 Task: Create a task  Create a new chatbot for customer support , assign it to team member softage.1@softage.net in the project AgileCoast and update the status of the task to  At Risk , set the priority of the task to Medium
Action: Mouse moved to (68, 296)
Screenshot: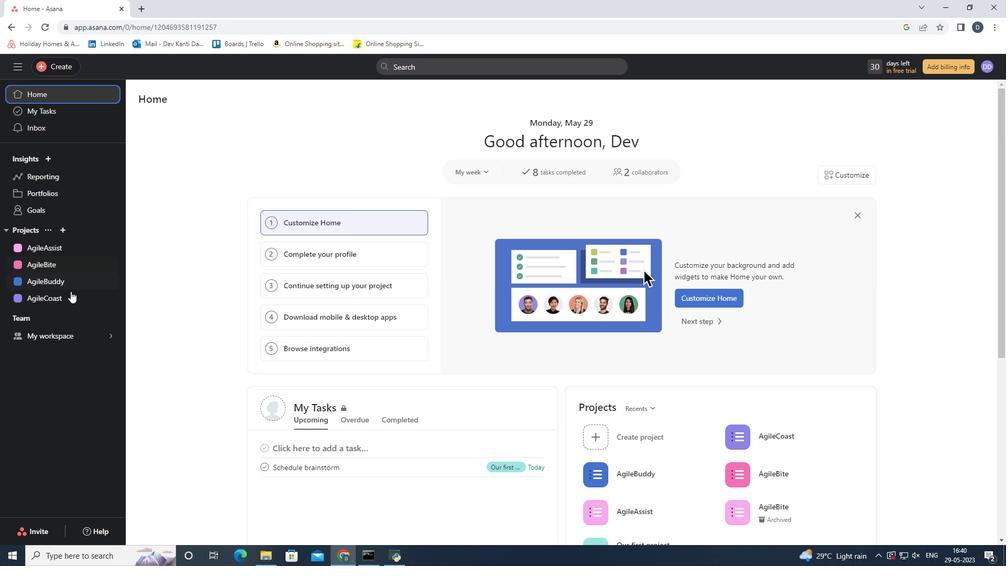 
Action: Mouse pressed left at (68, 296)
Screenshot: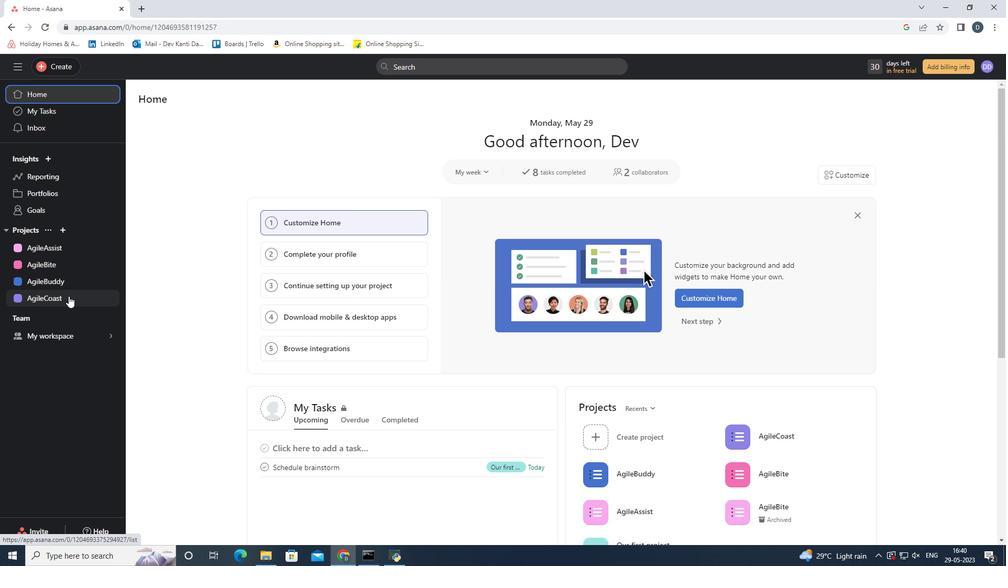 
Action: Mouse moved to (52, 59)
Screenshot: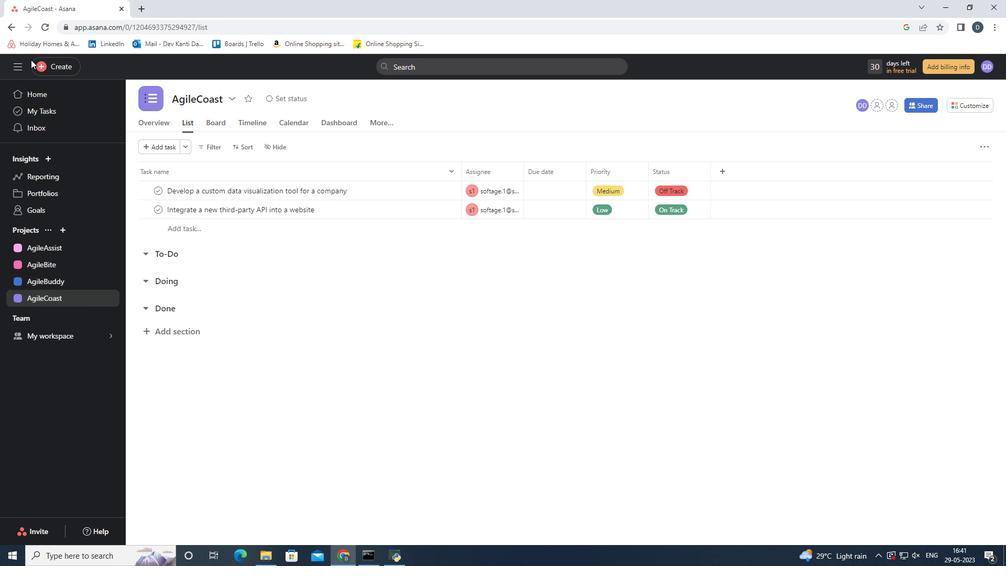 
Action: Mouse pressed left at (52, 59)
Screenshot: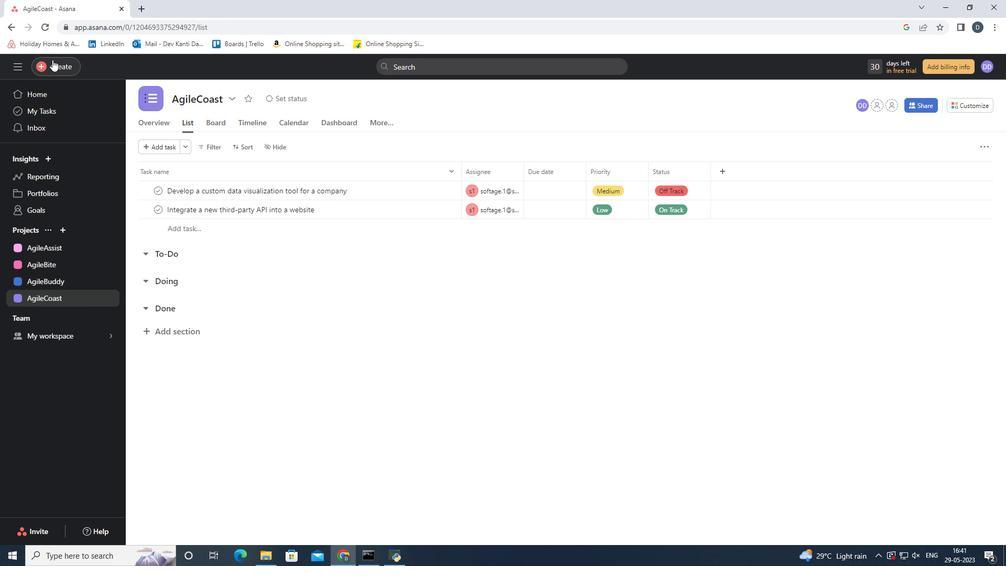 
Action: Mouse moved to (131, 75)
Screenshot: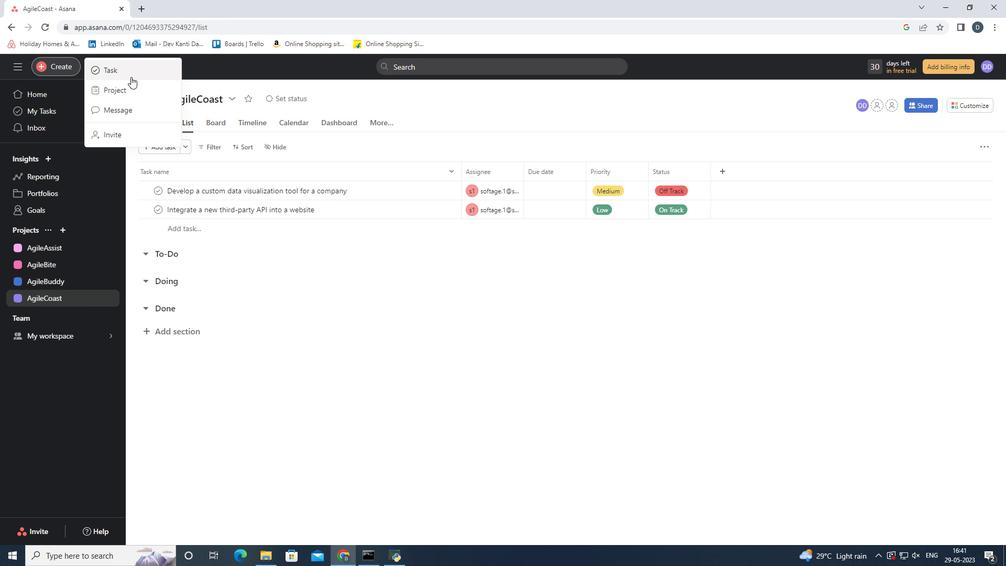
Action: Mouse pressed left at (131, 75)
Screenshot: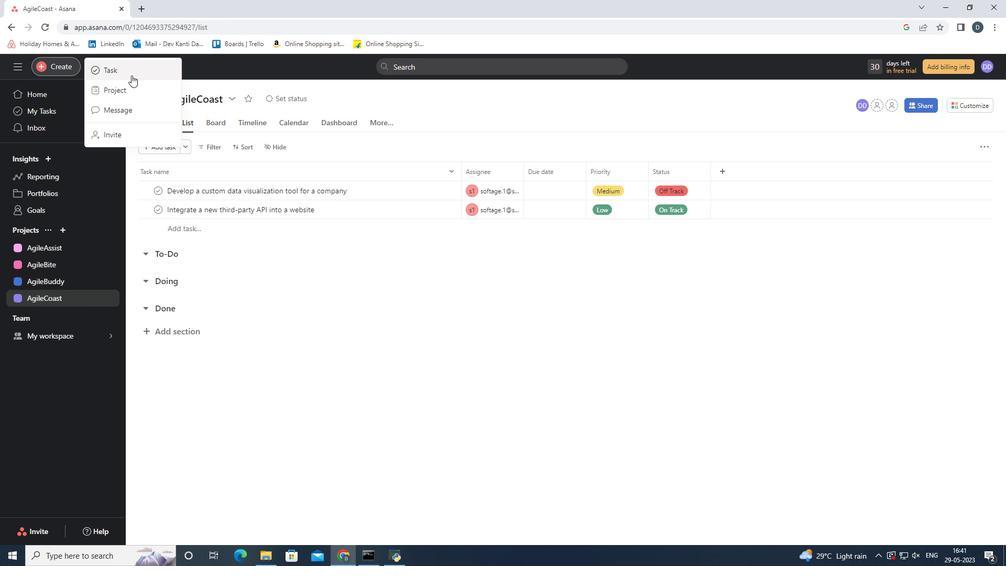
Action: Mouse moved to (801, 425)
Screenshot: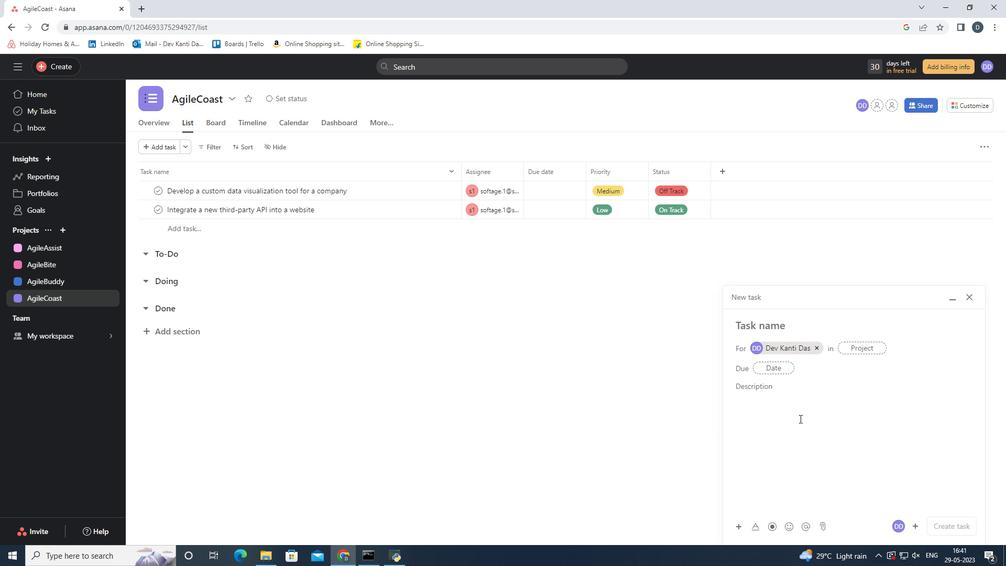 
Action: Key pressed <Key.shift>Create<Key.space>a<Key.space>new<Key.space>chatbot<Key.space>for<Key.space>customer<Key.space>suppr<Key.backspace>ort
Screenshot: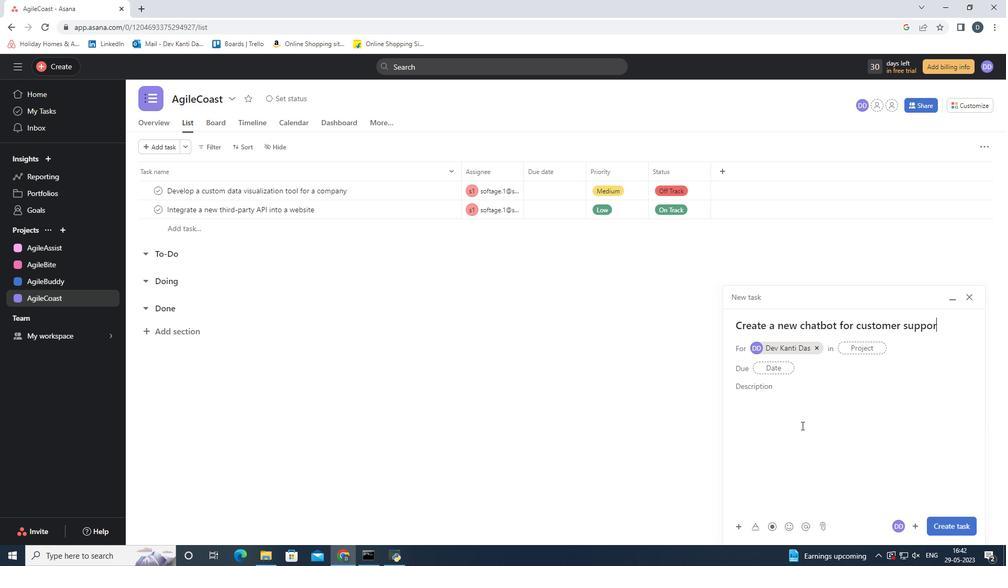
Action: Mouse moved to (916, 527)
Screenshot: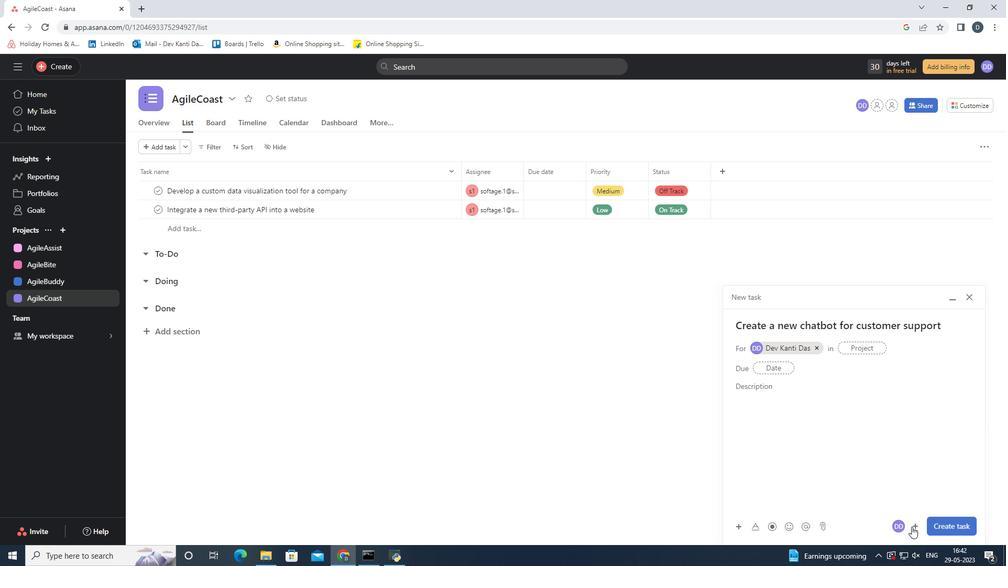 
Action: Mouse pressed left at (916, 527)
Screenshot: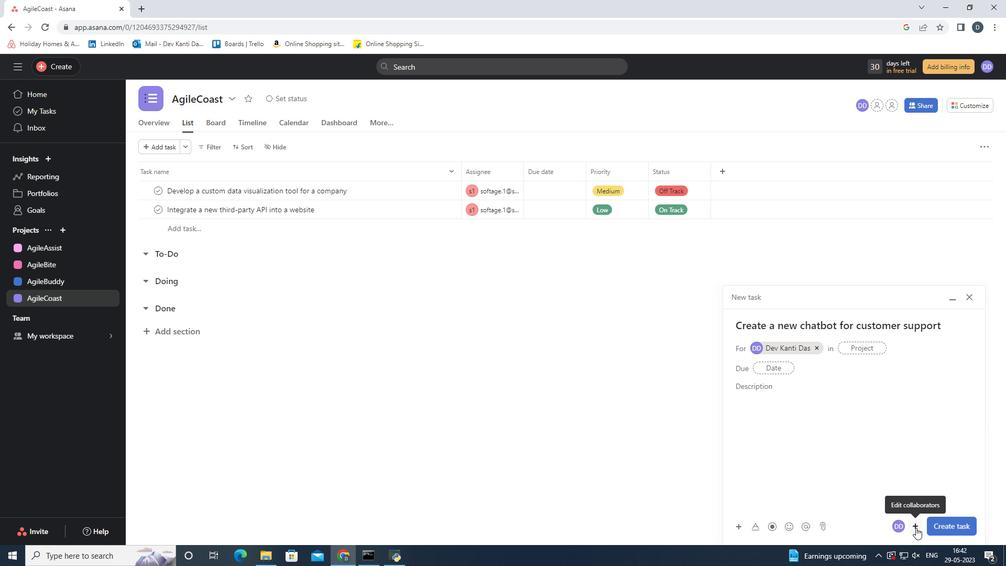 
Action: Mouse moved to (942, 462)
Screenshot: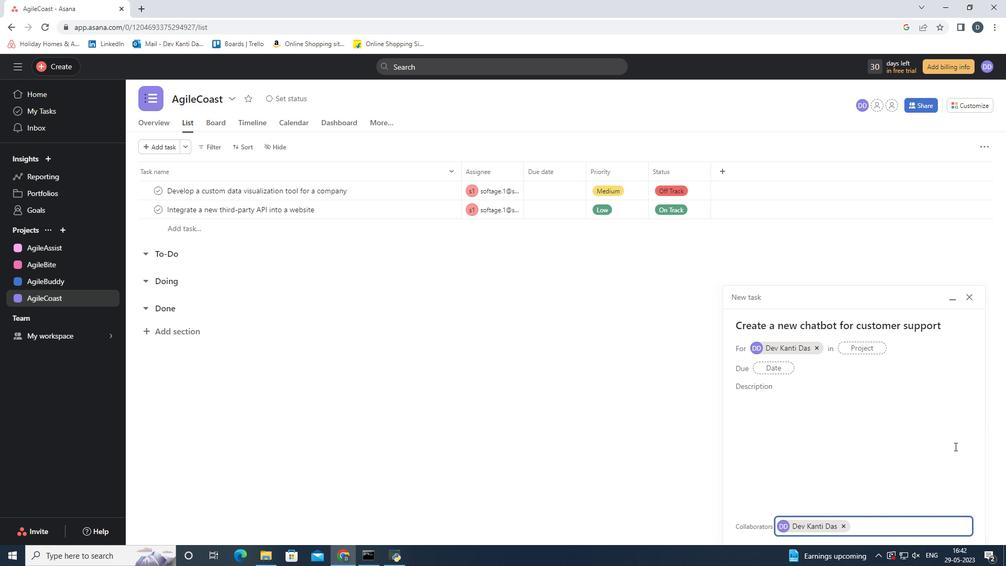 
Action: Key pressed <Key.shift>Softage.1<Key.shift>@sos<Key.backspace>ftage.net
Screenshot: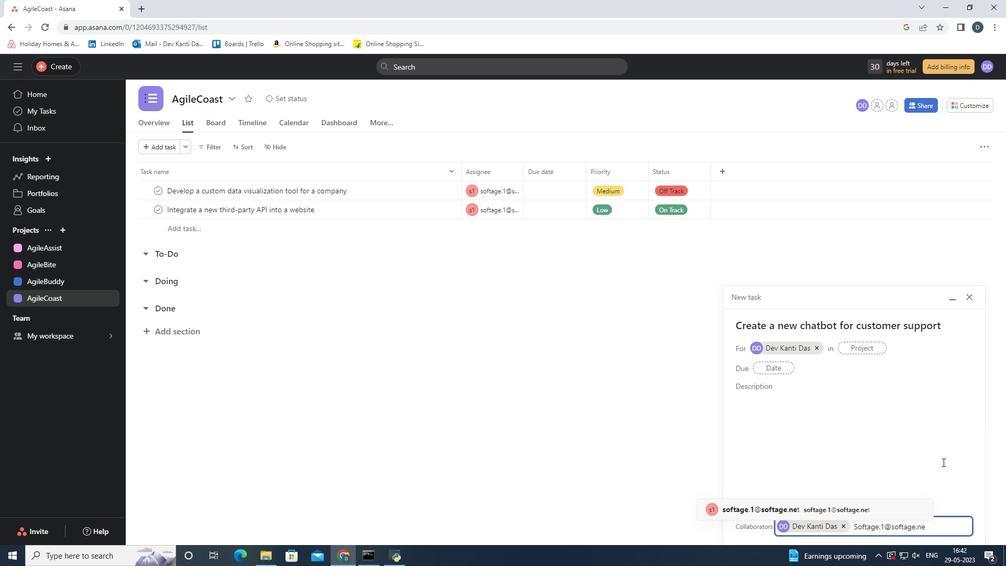 
Action: Mouse moved to (796, 509)
Screenshot: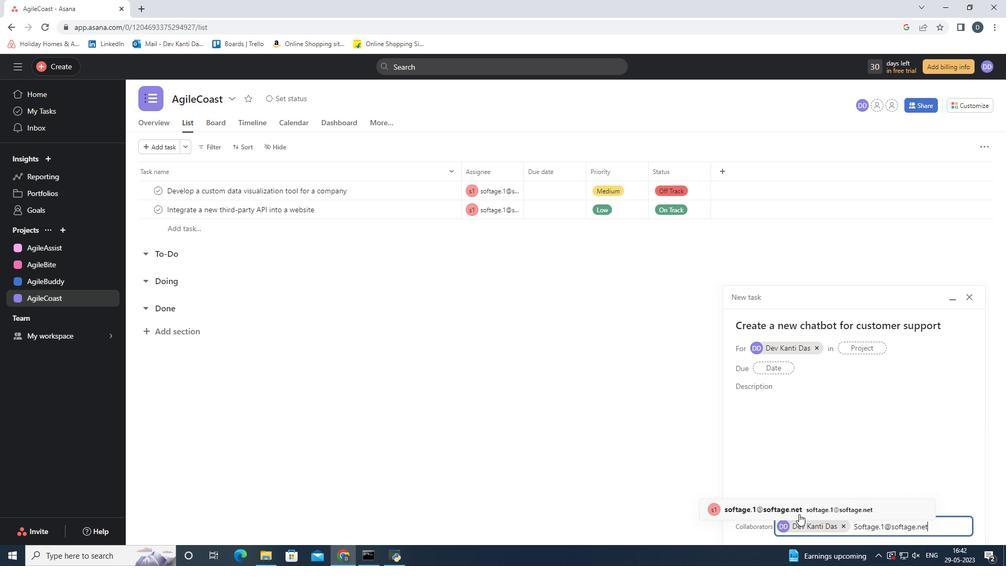 
Action: Mouse pressed left at (796, 509)
Screenshot: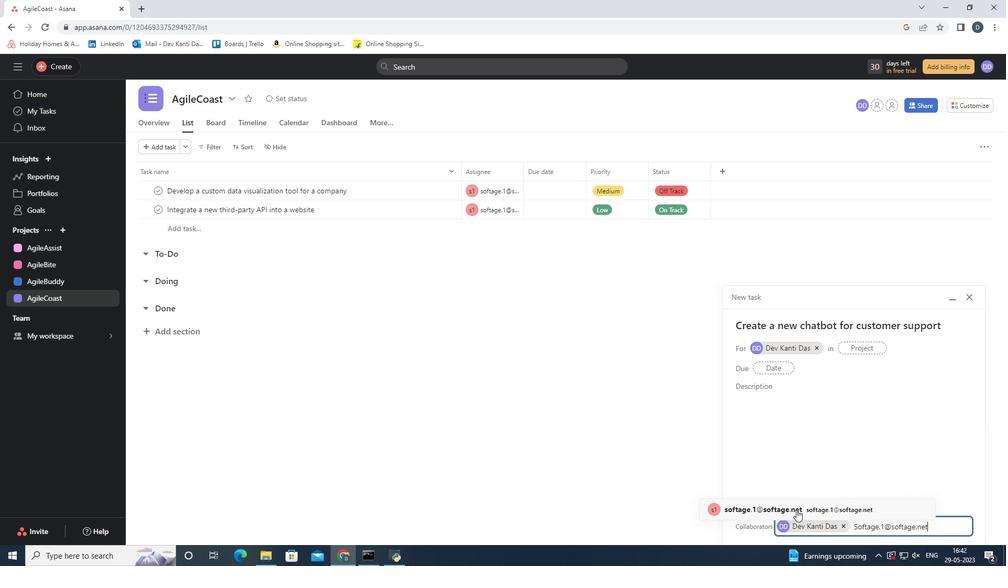 
Action: Mouse moved to (916, 348)
Screenshot: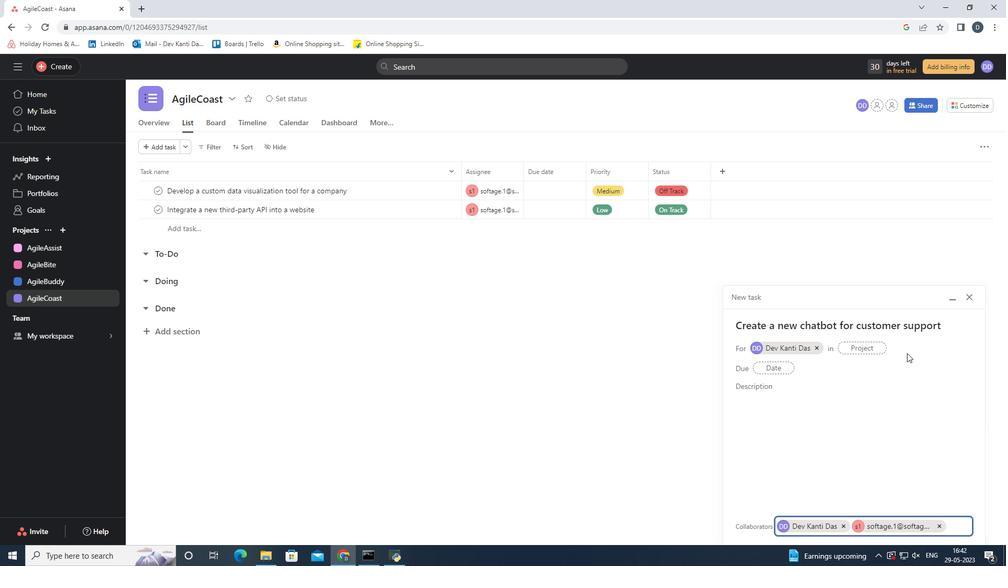 
Action: Mouse pressed left at (916, 348)
Screenshot: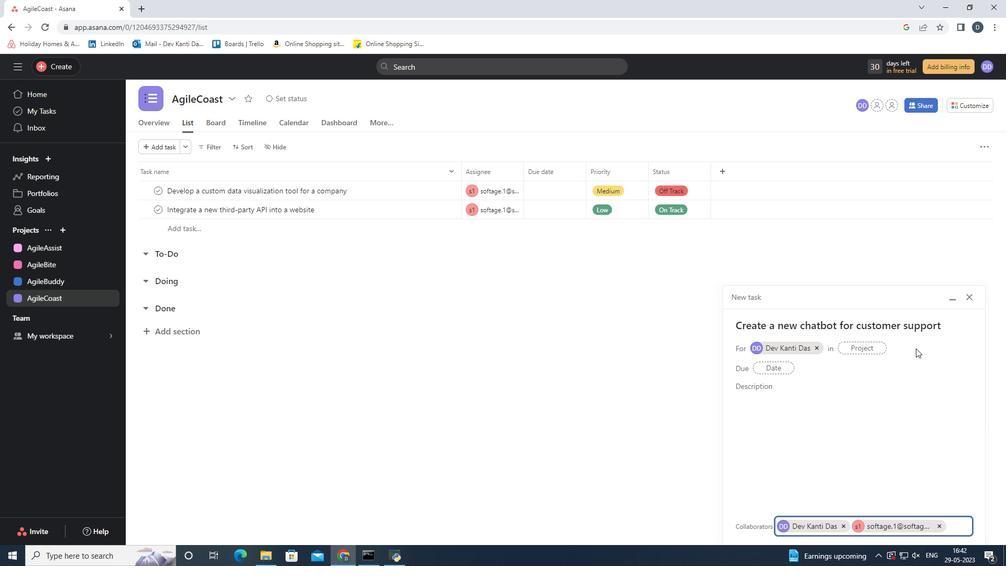 
Action: Mouse moved to (872, 349)
Screenshot: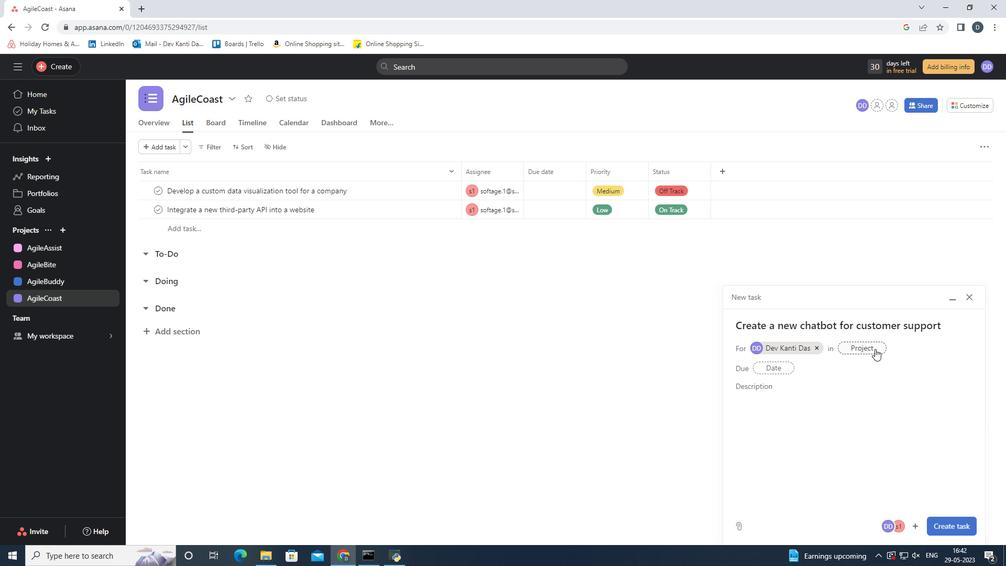 
Action: Mouse pressed left at (872, 349)
Screenshot: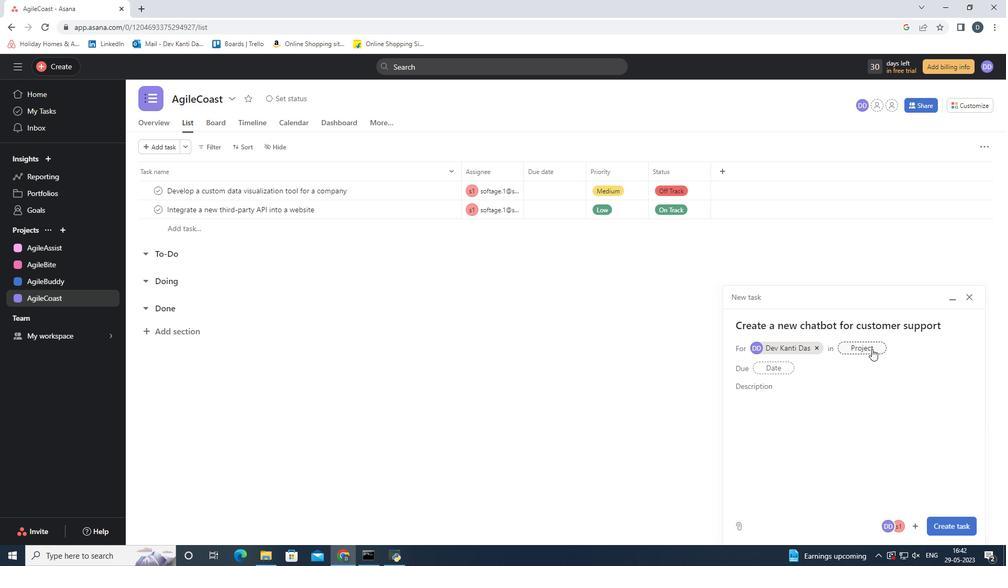 
Action: Mouse moved to (808, 362)
Screenshot: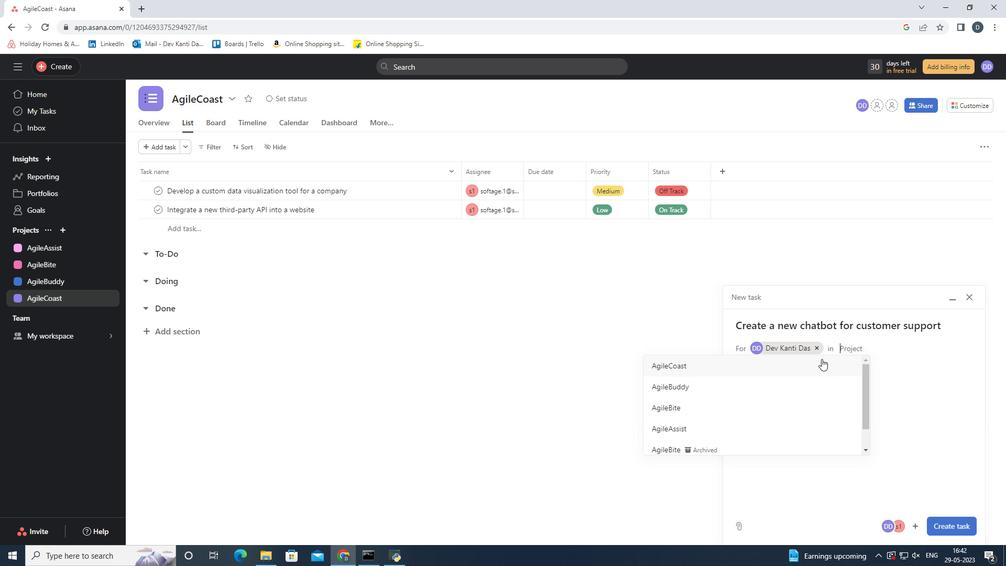 
Action: Mouse pressed left at (808, 362)
Screenshot: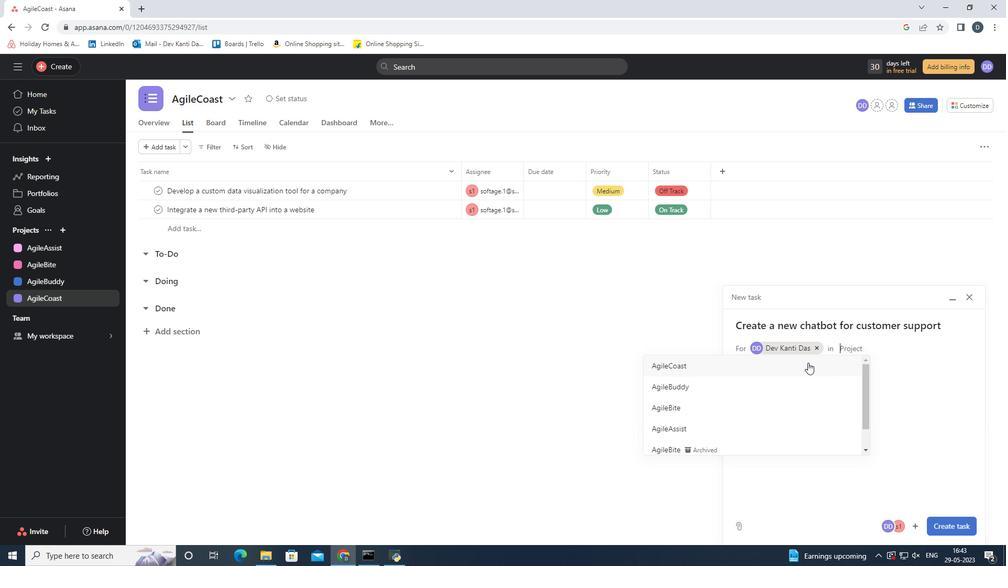 
Action: Mouse moved to (857, 368)
Screenshot: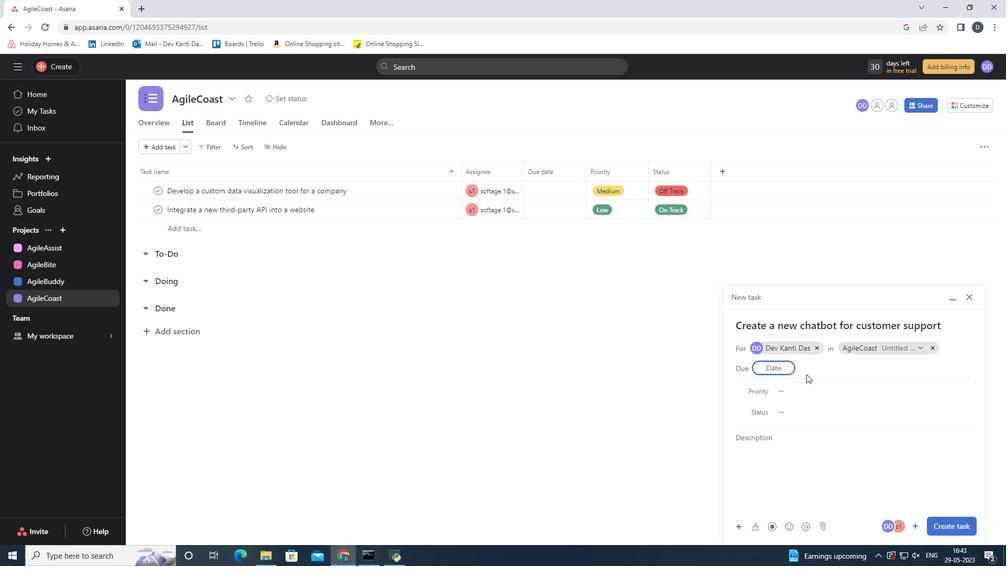 
Action: Mouse pressed left at (857, 368)
Screenshot: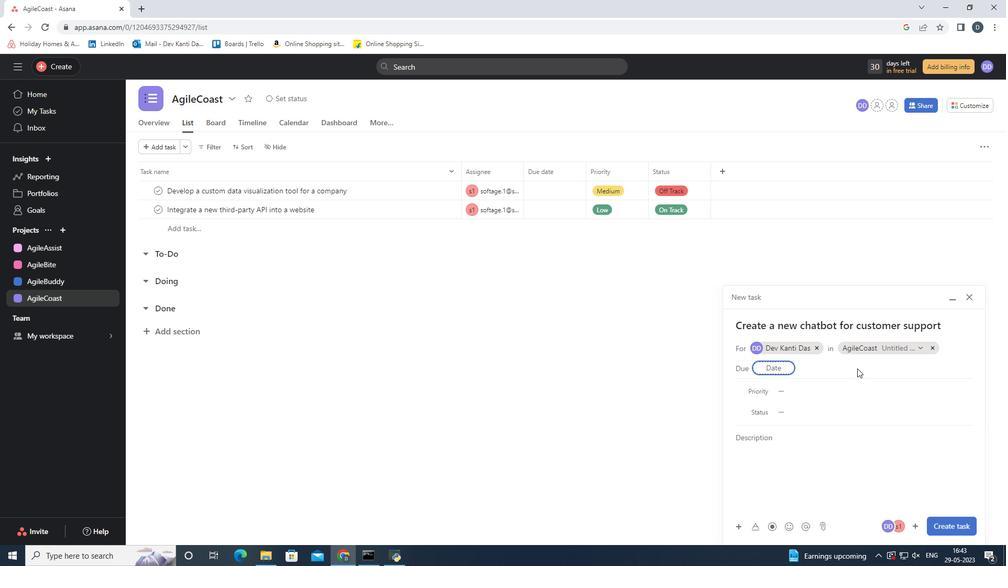 
Action: Mouse moved to (779, 391)
Screenshot: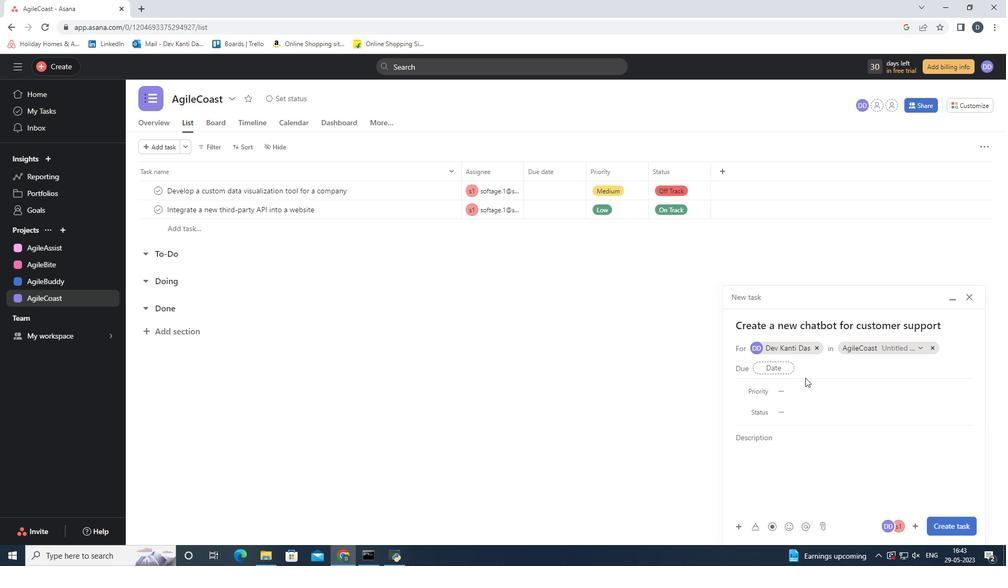 
Action: Mouse pressed left at (779, 391)
Screenshot: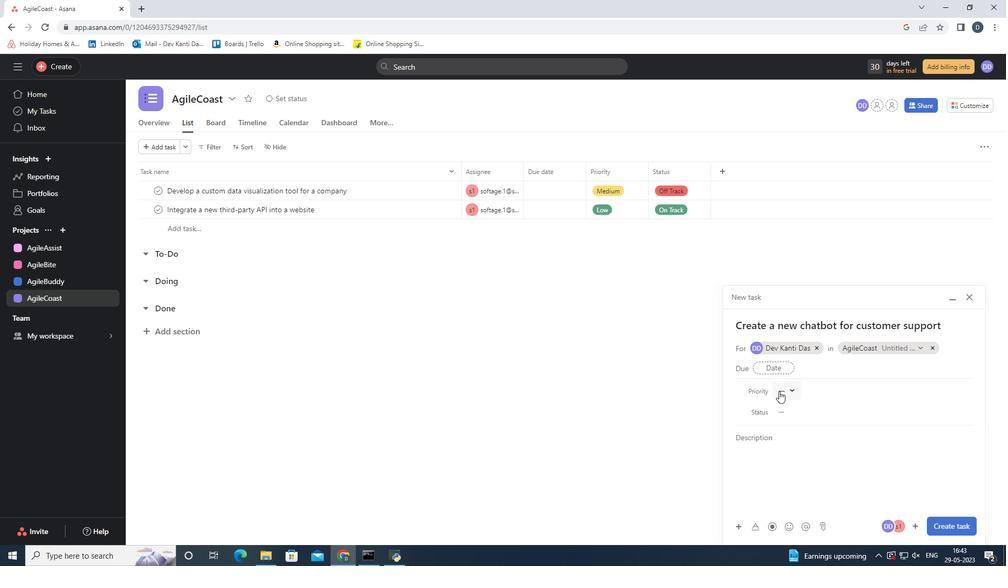 
Action: Mouse moved to (827, 441)
Screenshot: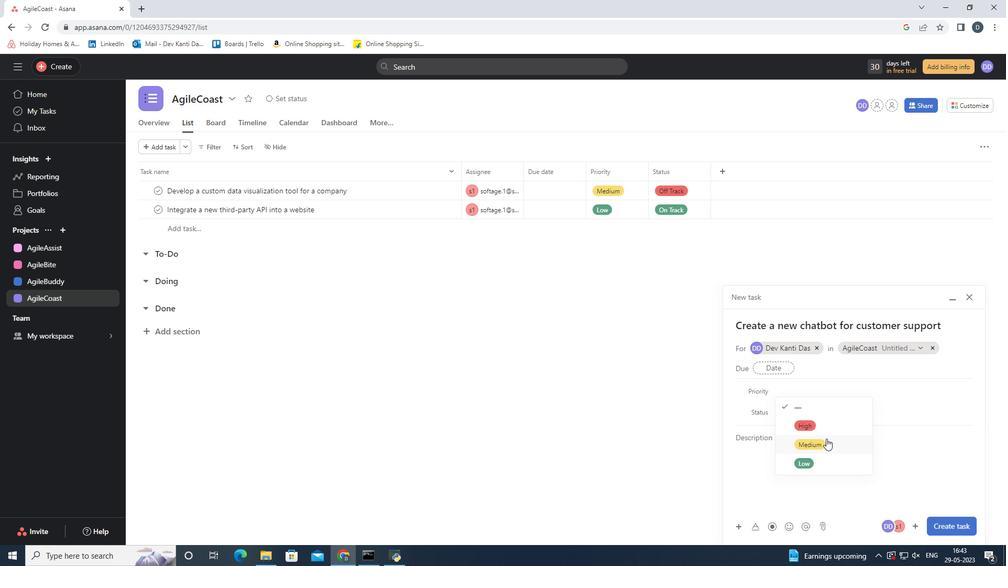 
Action: Mouse pressed left at (827, 441)
Screenshot: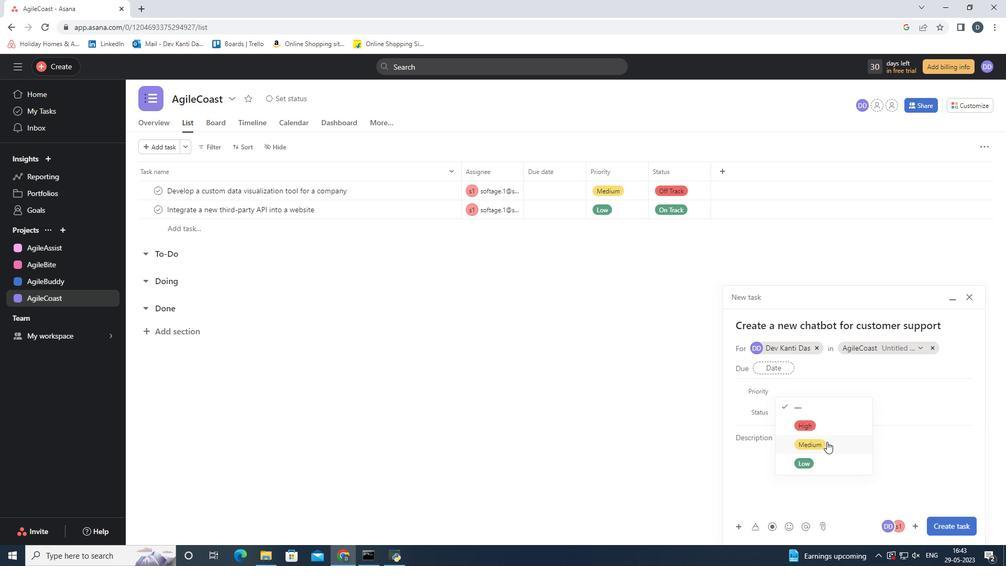 
Action: Mouse moved to (785, 413)
Screenshot: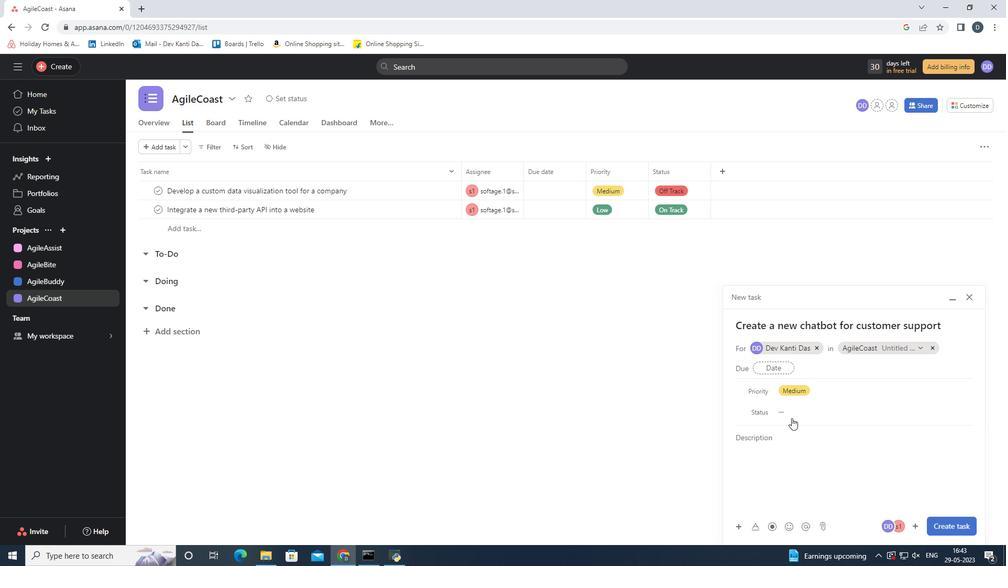 
Action: Mouse pressed left at (785, 413)
Screenshot: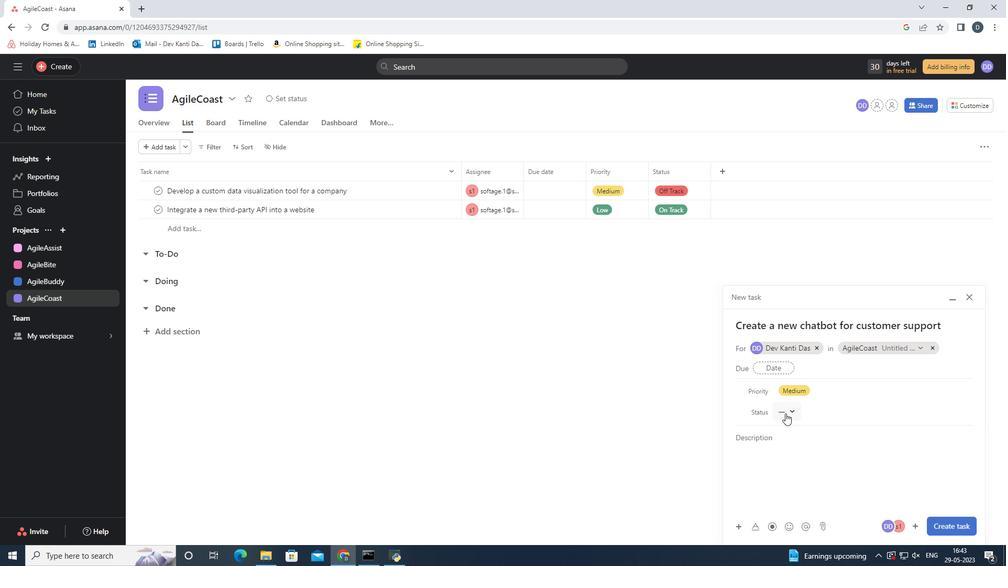 
Action: Mouse moved to (805, 480)
Screenshot: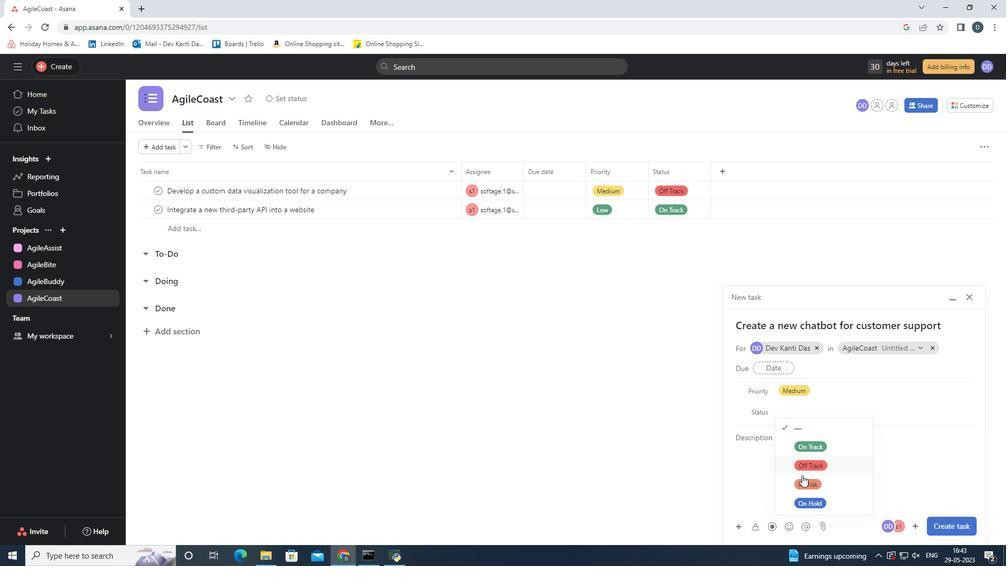 
Action: Mouse pressed left at (805, 480)
Screenshot: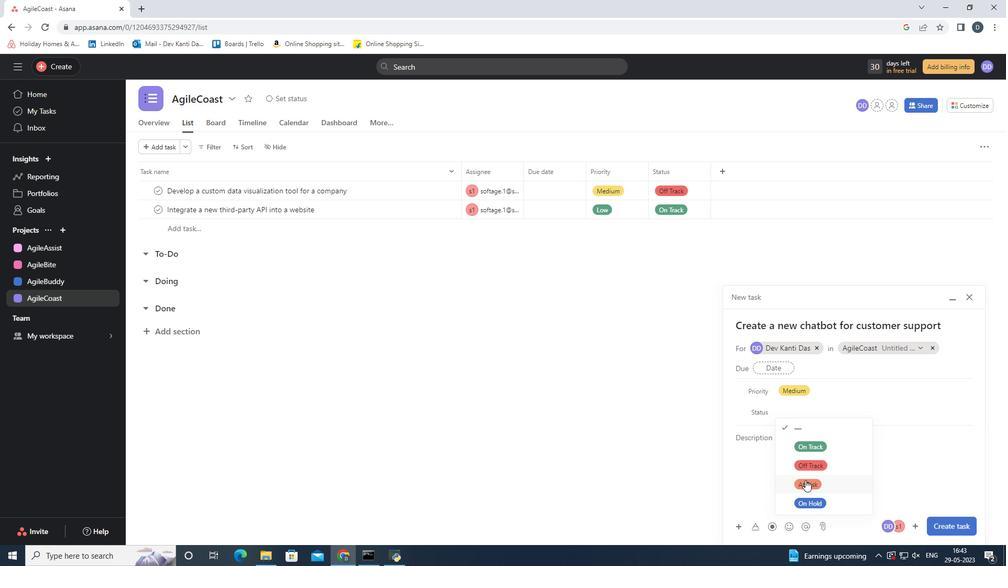 
Action: Mouse moved to (966, 528)
Screenshot: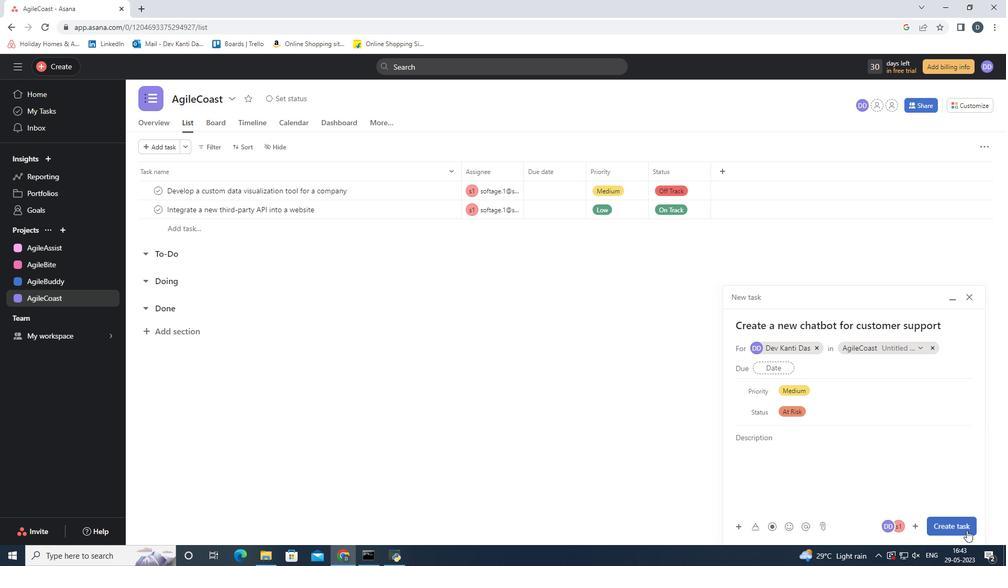 
Action: Mouse pressed left at (966, 528)
Screenshot: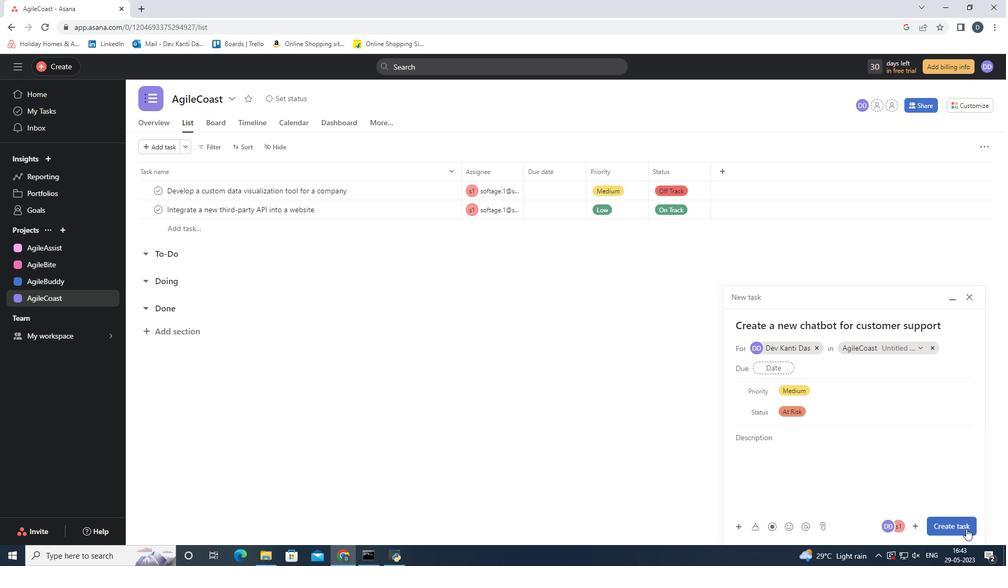 
Action: Mouse moved to (117, 517)
Screenshot: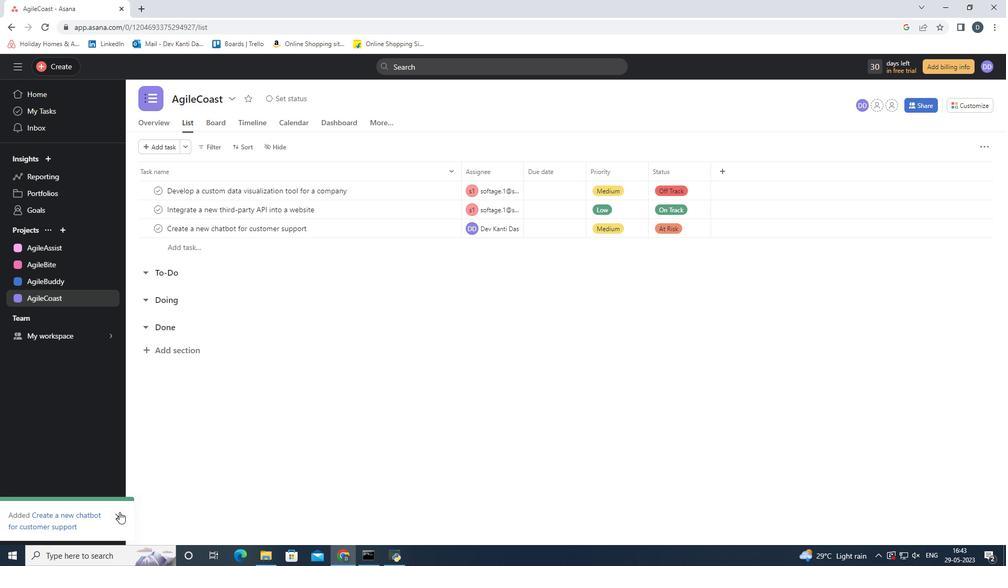 
Action: Mouse pressed left at (117, 517)
Screenshot: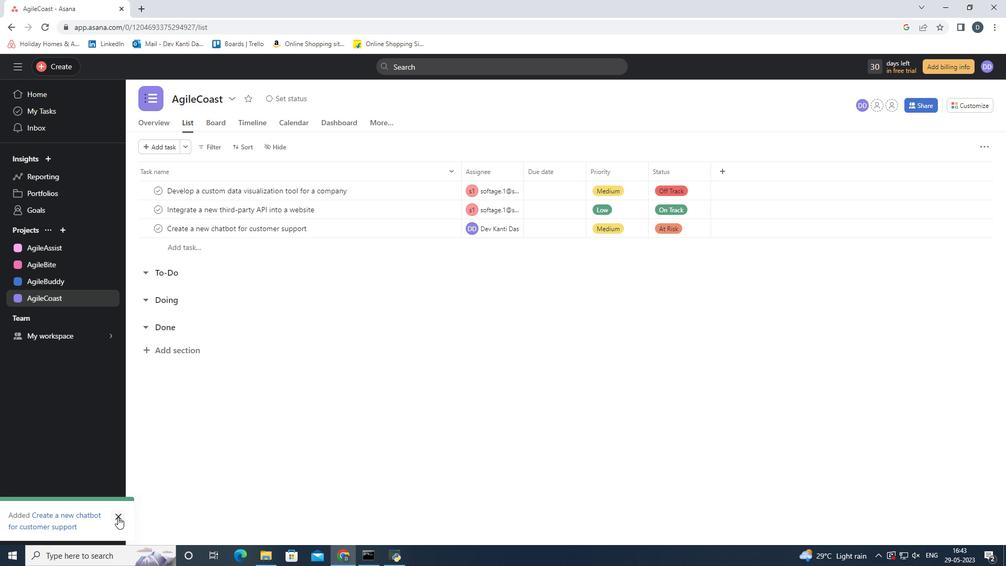 
Action: Mouse moved to (485, 194)
Screenshot: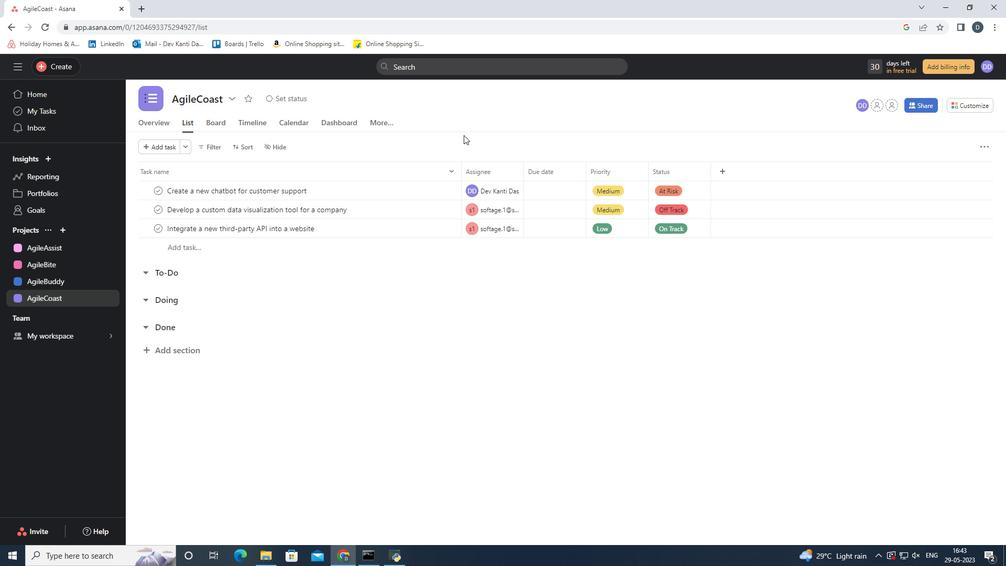 
Action: Mouse pressed left at (485, 194)
Screenshot: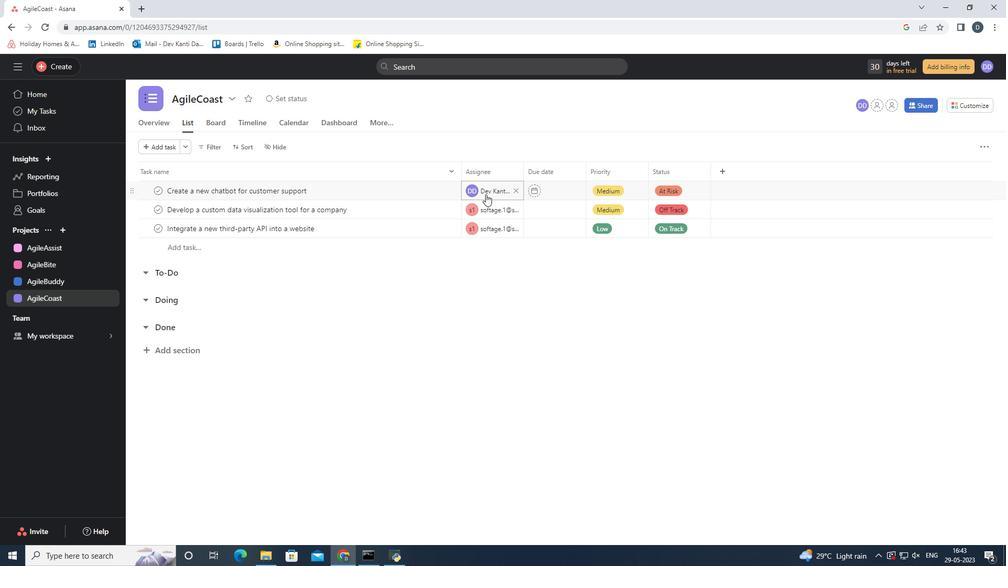
Action: Mouse moved to (544, 255)
Screenshot: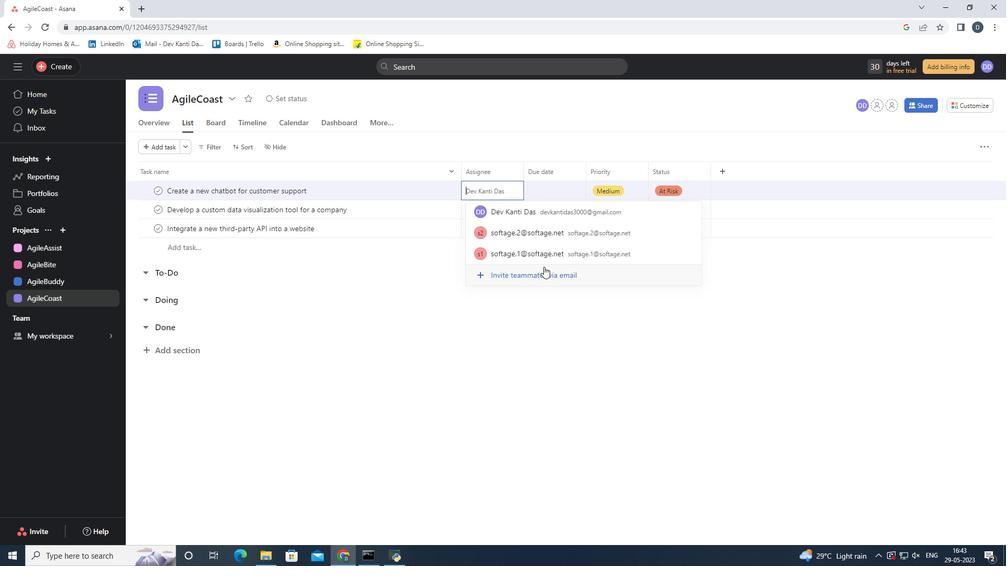 
Action: Mouse pressed left at (544, 255)
Screenshot: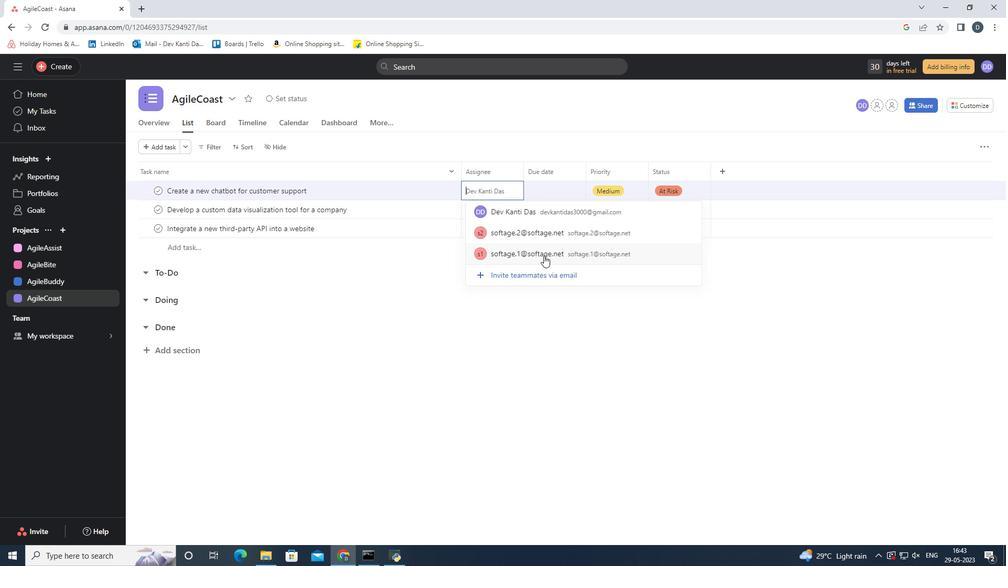 
Action: Mouse moved to (604, 381)
Screenshot: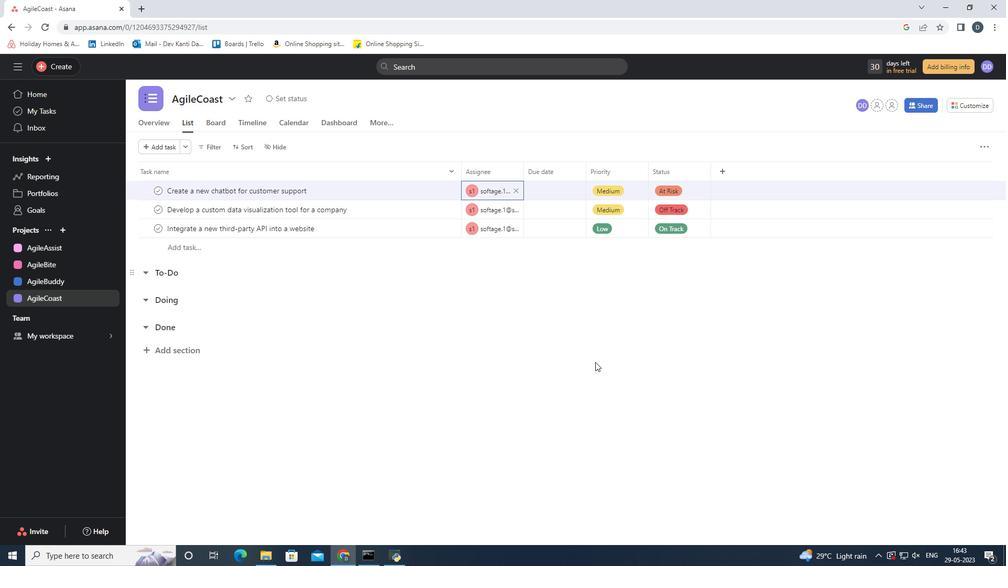 
